 Task: Add a condition where "Ticket status Contains none of the following Closed" in new tickets in your groups.
Action: Mouse moved to (113, 391)
Screenshot: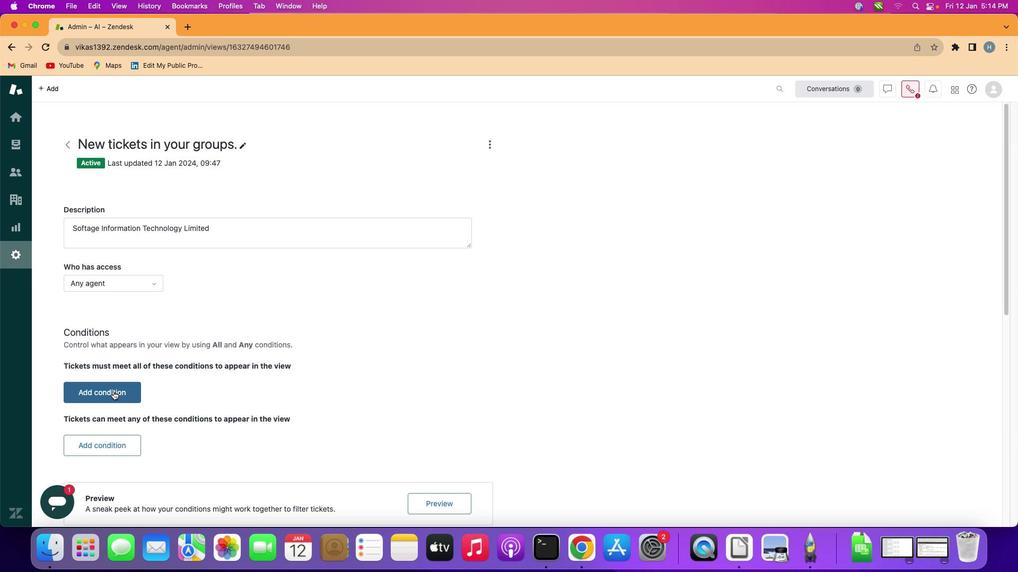 
Action: Mouse pressed left at (113, 391)
Screenshot: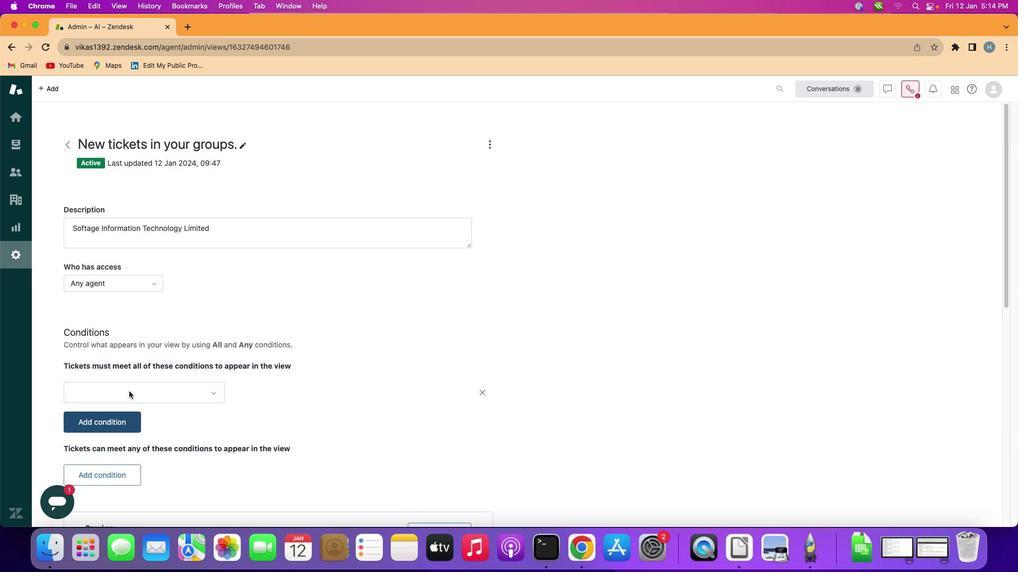 
Action: Mouse moved to (176, 390)
Screenshot: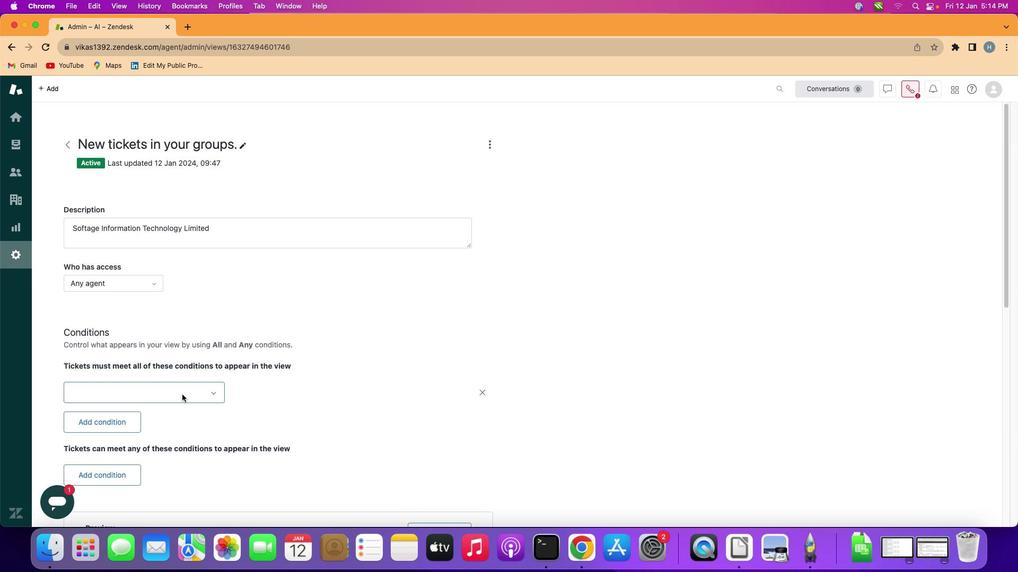 
Action: Mouse pressed left at (176, 390)
Screenshot: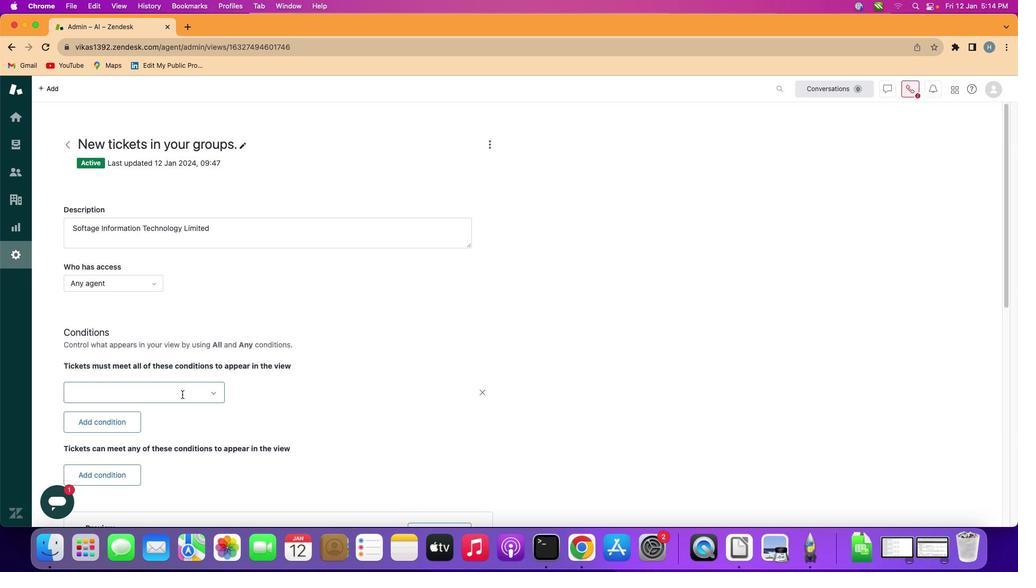 
Action: Mouse moved to (170, 304)
Screenshot: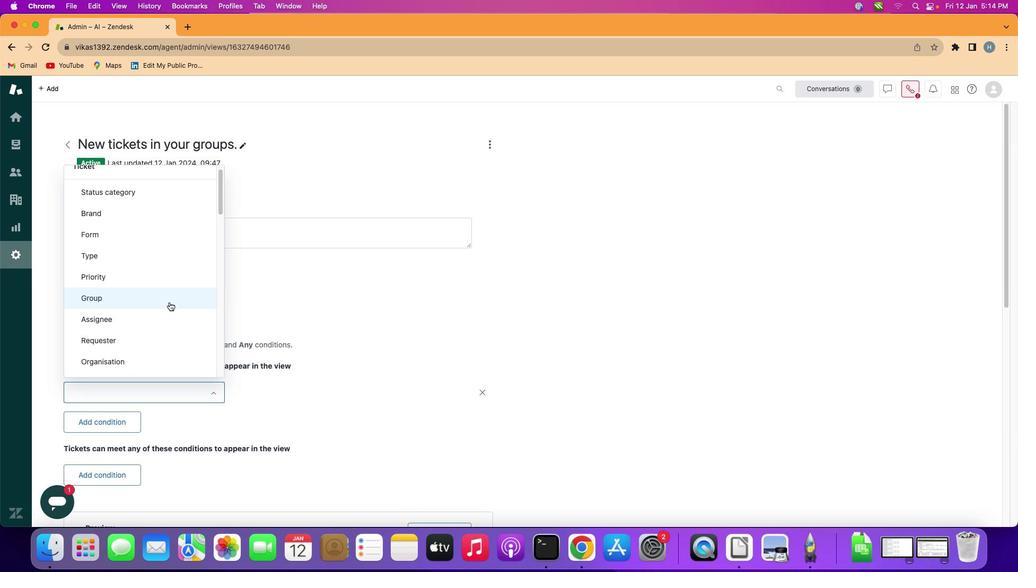 
Action: Mouse scrolled (170, 304) with delta (0, 0)
Screenshot: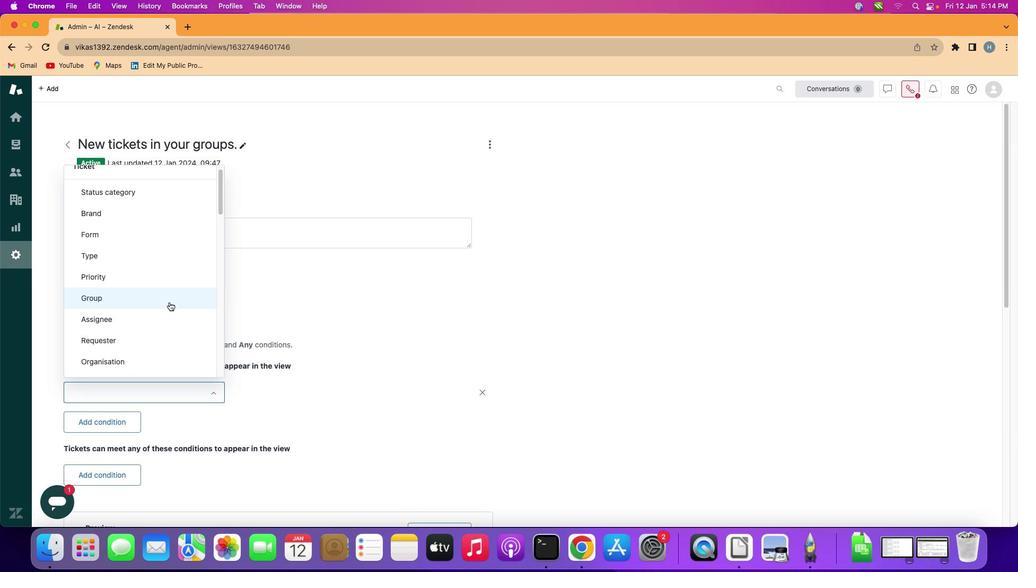 
Action: Mouse moved to (170, 303)
Screenshot: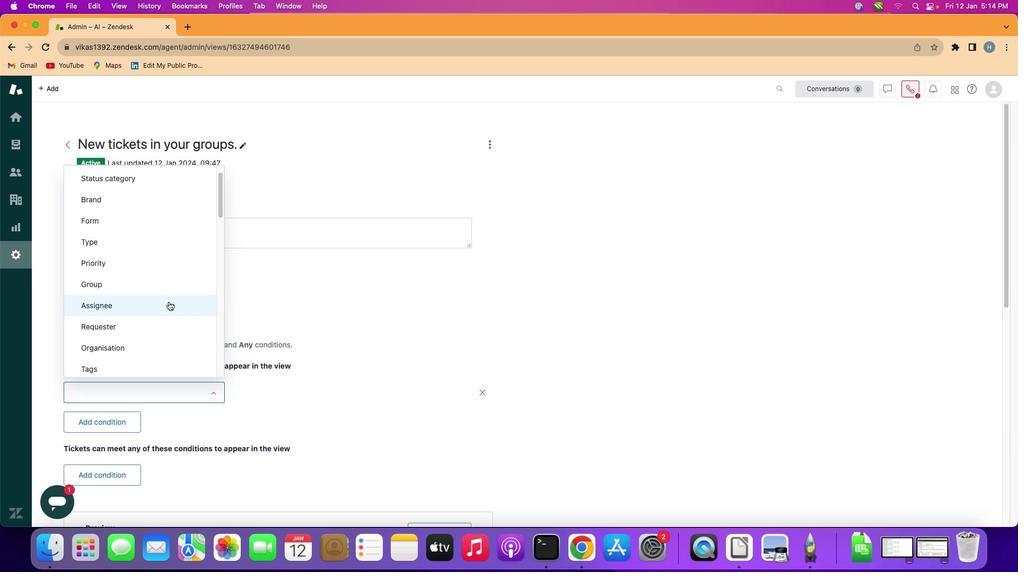 
Action: Mouse scrolled (170, 303) with delta (0, 0)
Screenshot: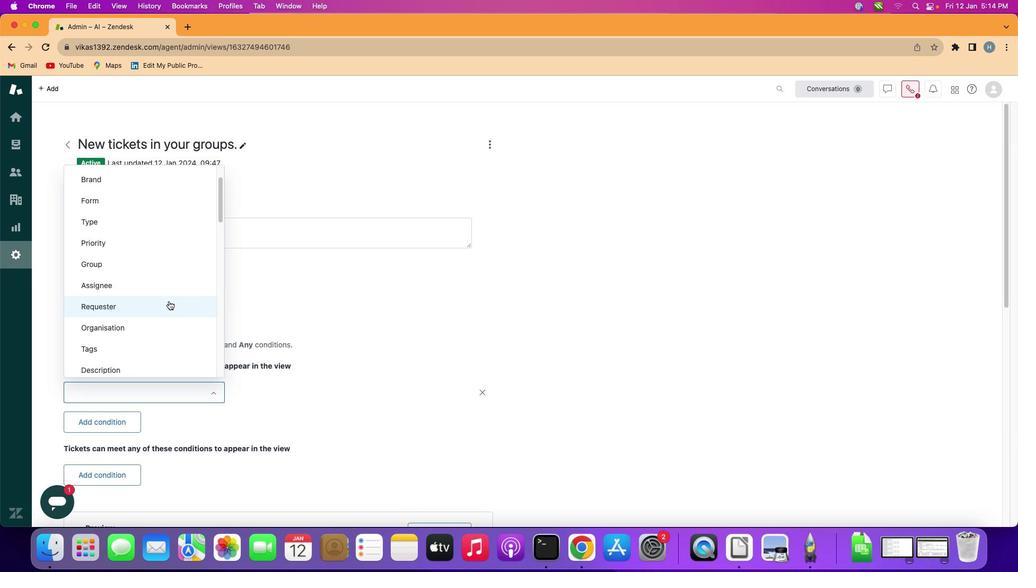 
Action: Mouse moved to (169, 303)
Screenshot: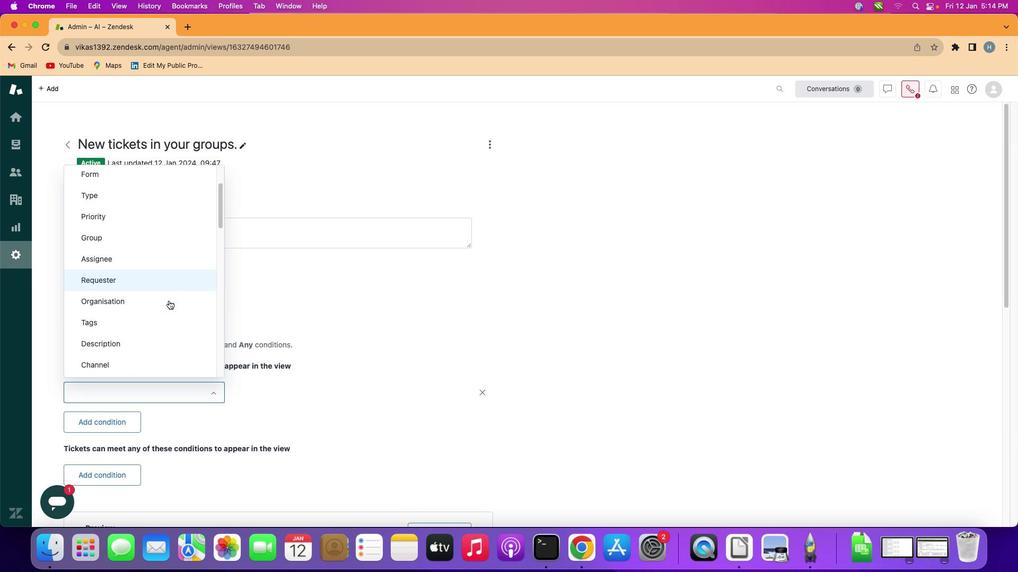 
Action: Mouse scrolled (169, 303) with delta (0, -1)
Screenshot: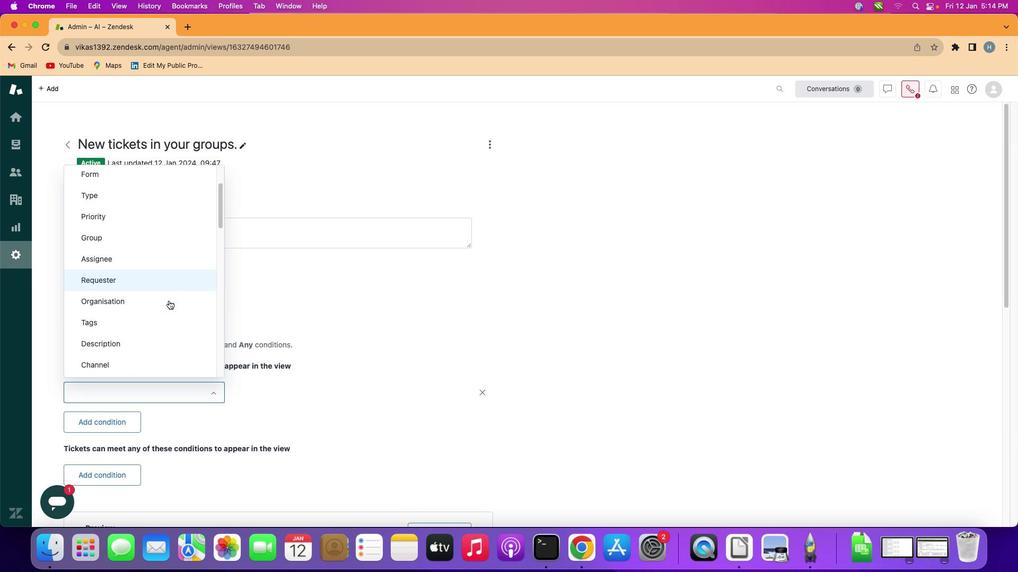 
Action: Mouse moved to (169, 302)
Screenshot: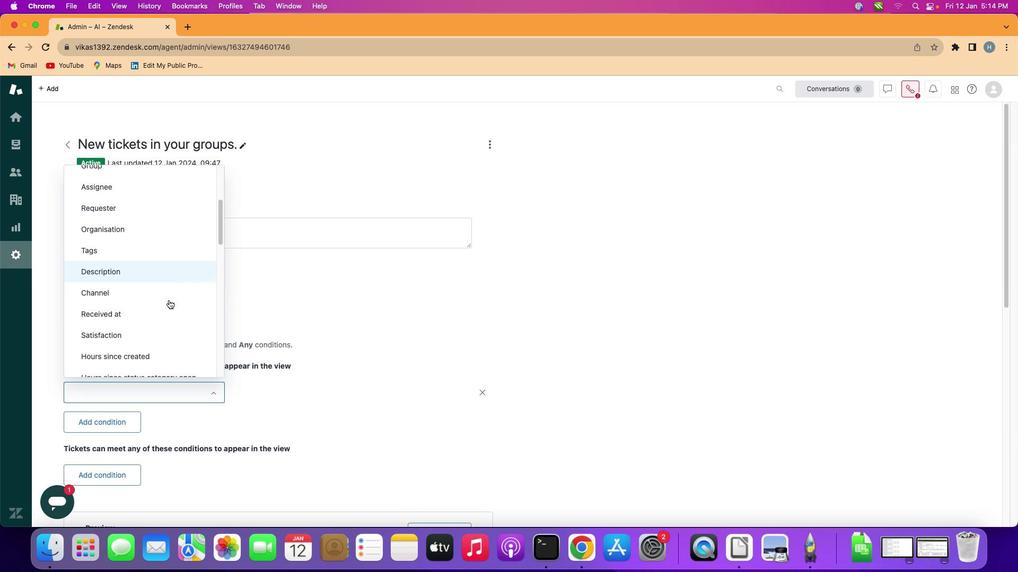 
Action: Mouse scrolled (169, 302) with delta (0, -1)
Screenshot: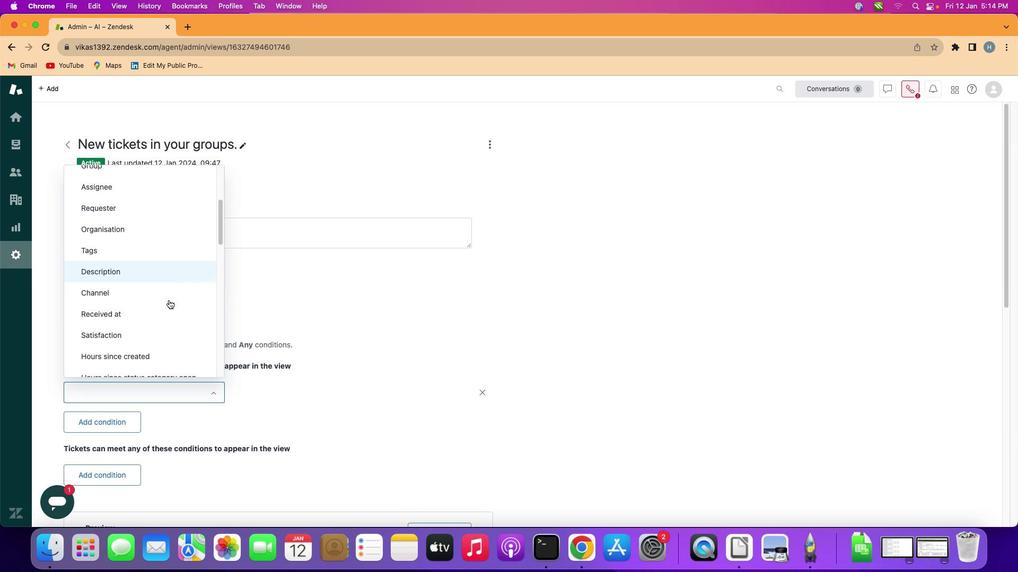 
Action: Mouse moved to (168, 301)
Screenshot: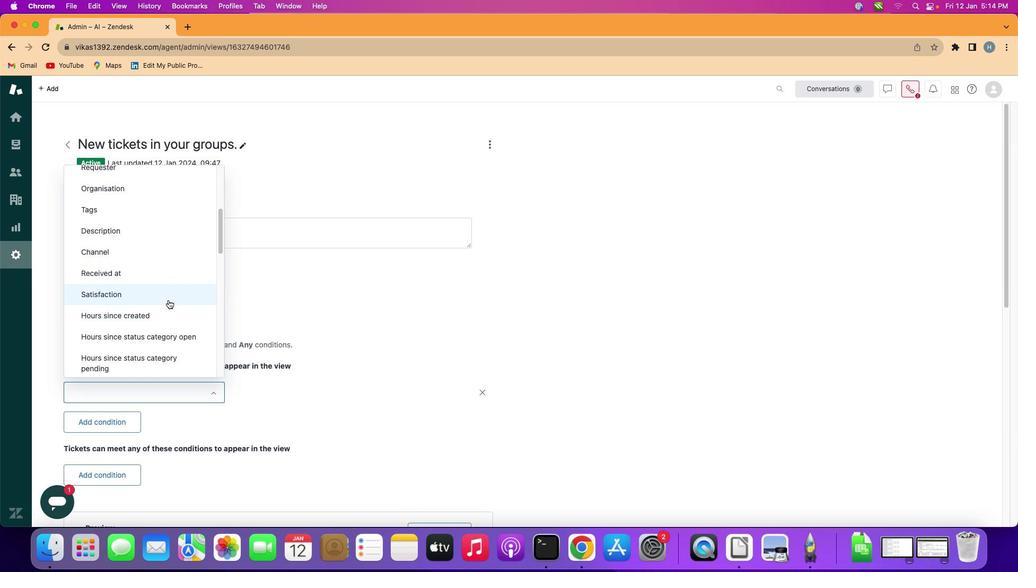 
Action: Mouse scrolled (168, 301) with delta (0, -1)
Screenshot: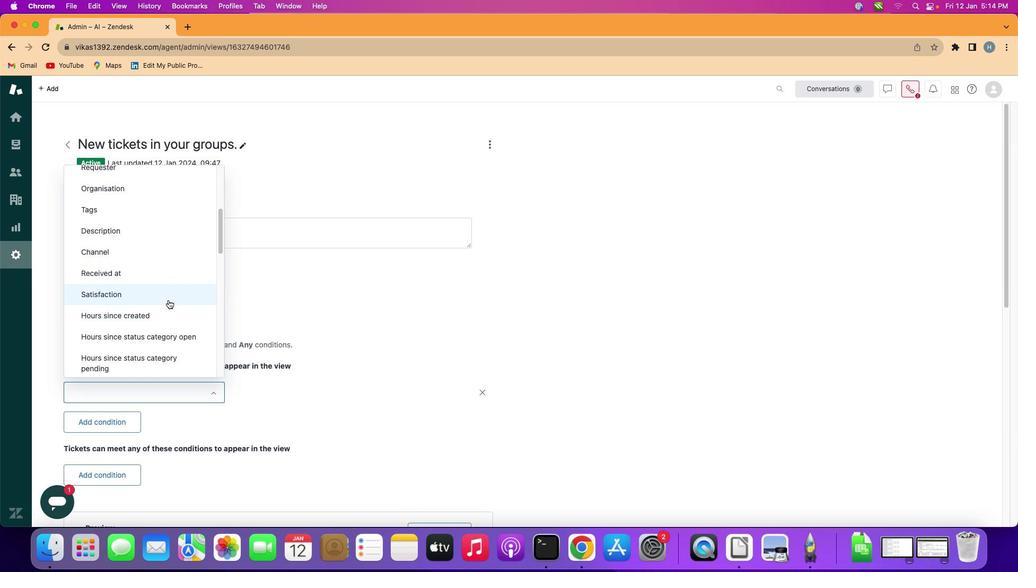 
Action: Mouse moved to (167, 300)
Screenshot: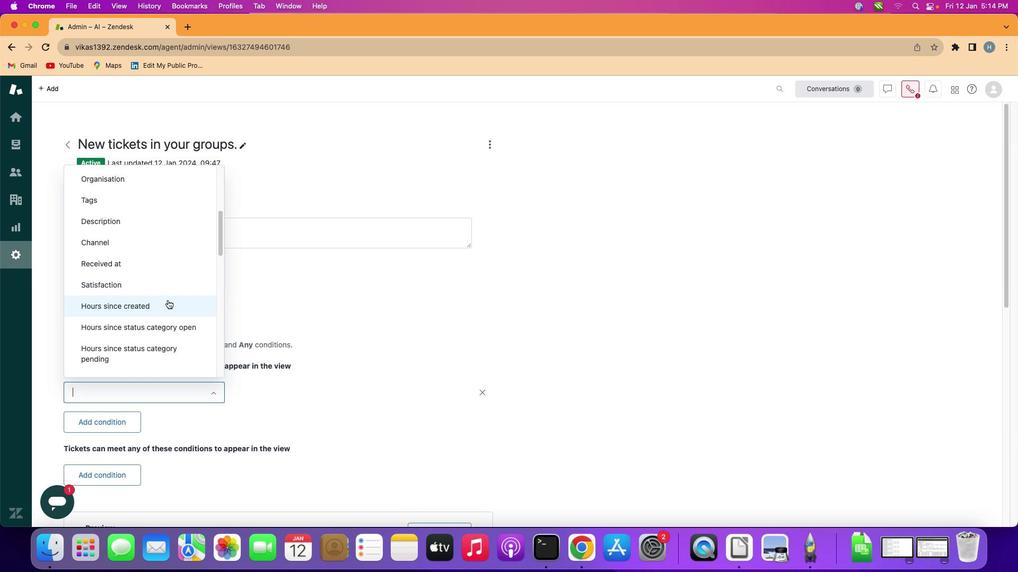 
Action: Mouse scrolled (167, 300) with delta (0, 0)
Screenshot: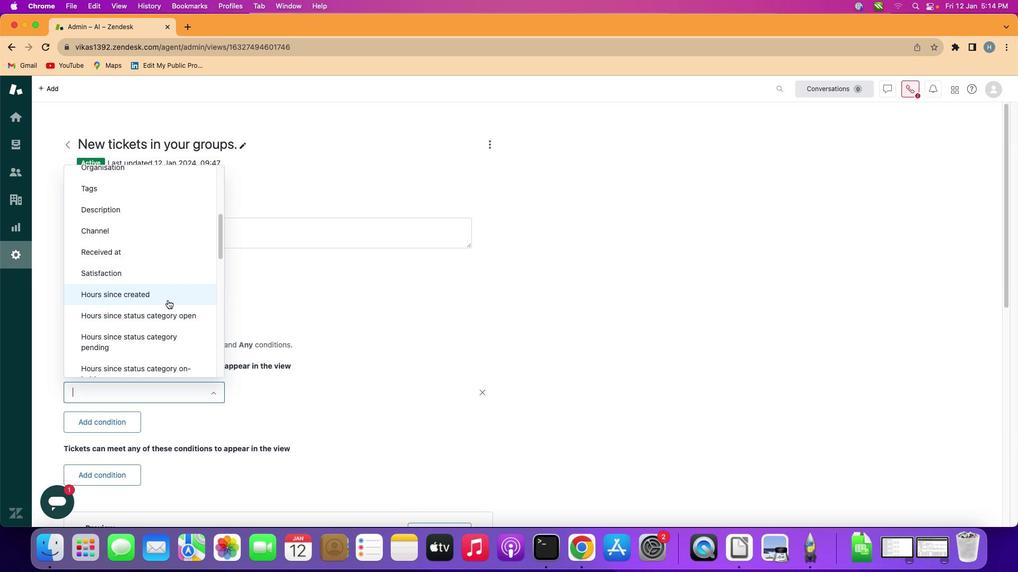 
Action: Mouse scrolled (167, 300) with delta (0, 0)
Screenshot: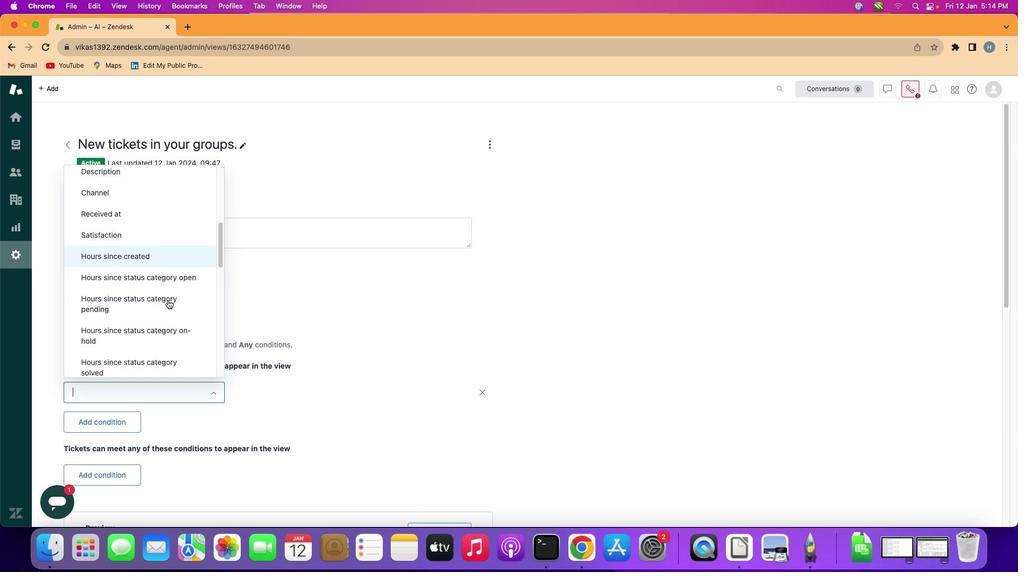 
Action: Mouse scrolled (167, 300) with delta (0, -1)
Screenshot: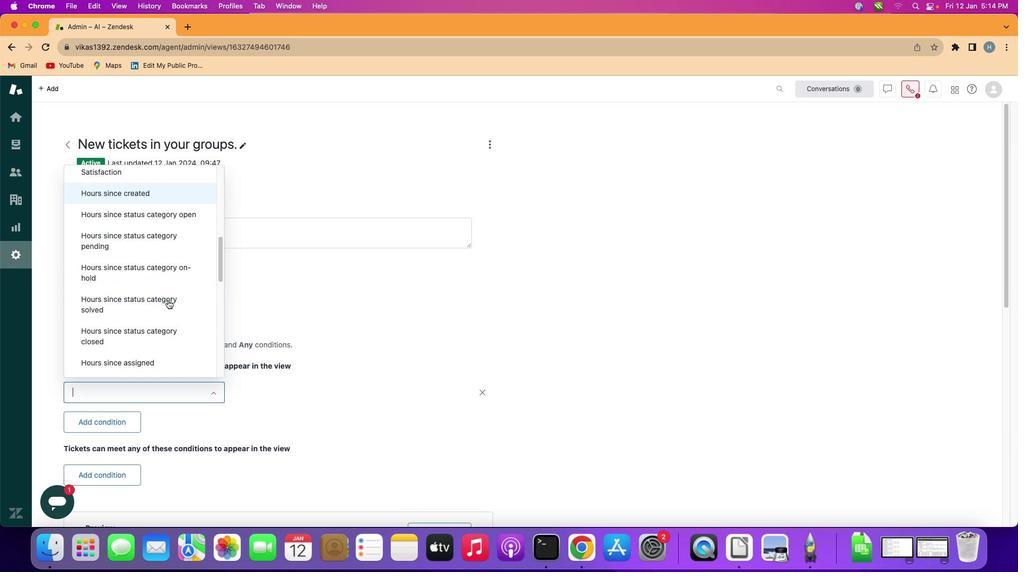 
Action: Mouse scrolled (167, 300) with delta (0, -1)
Screenshot: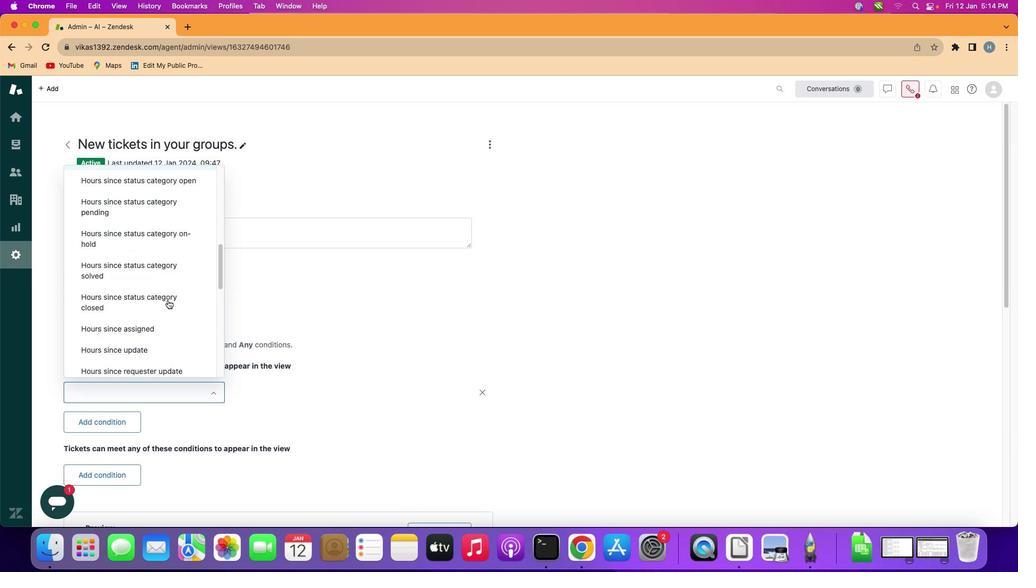 
Action: Mouse scrolled (167, 300) with delta (0, -1)
Screenshot: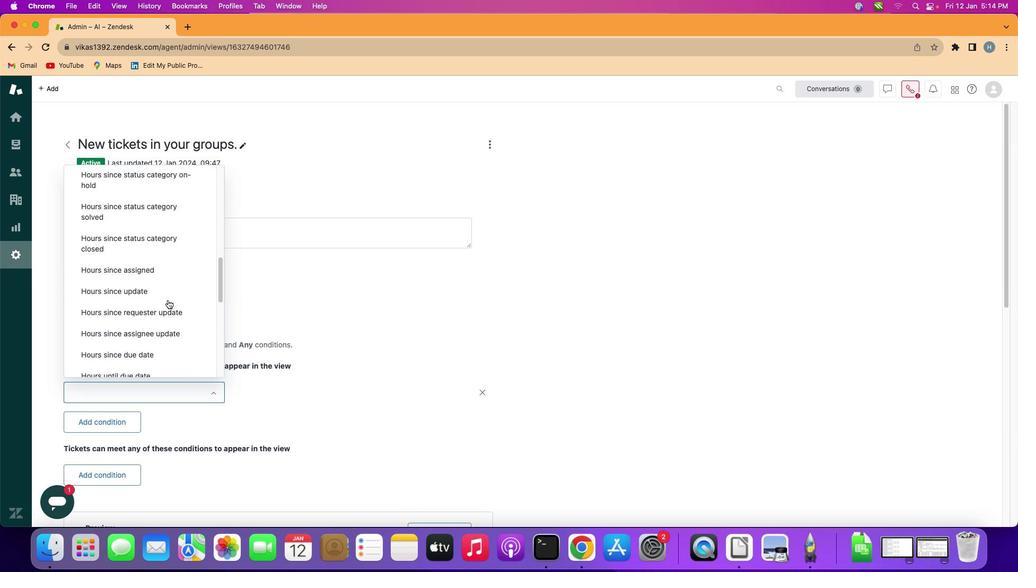 
Action: Mouse scrolled (167, 300) with delta (0, 0)
Screenshot: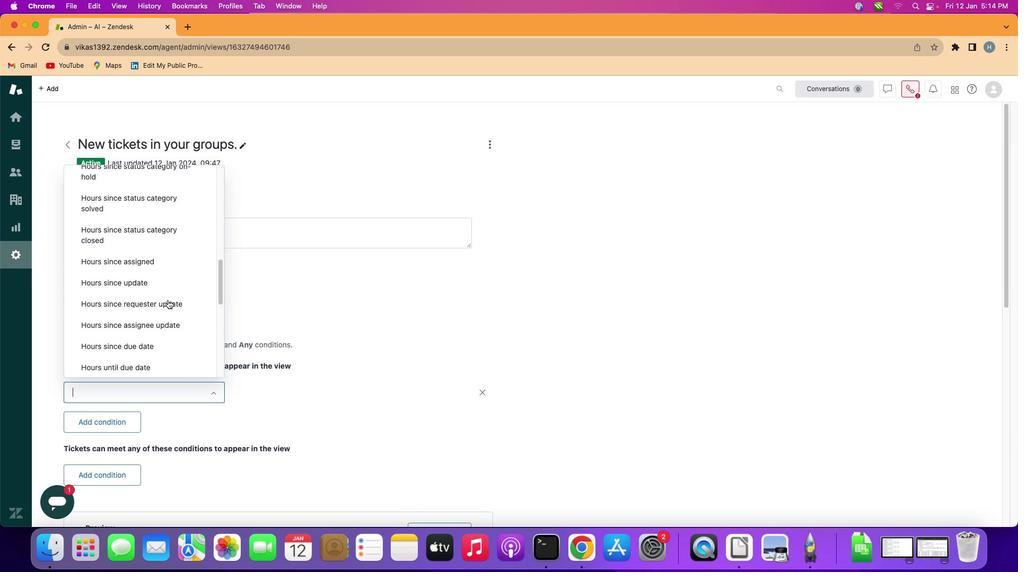 
Action: Mouse scrolled (167, 300) with delta (0, 0)
Screenshot: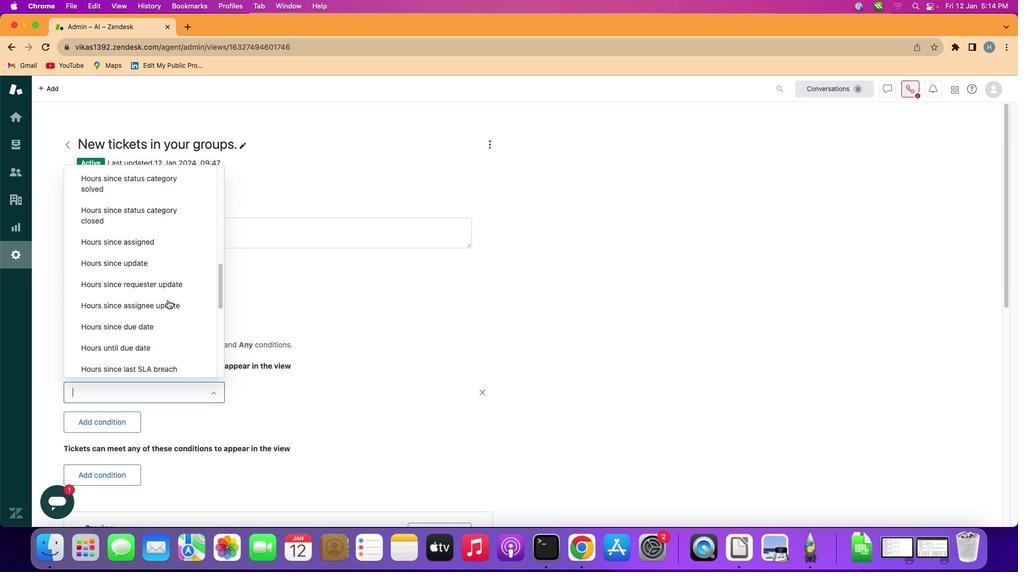 
Action: Mouse scrolled (167, 300) with delta (0, 0)
Screenshot: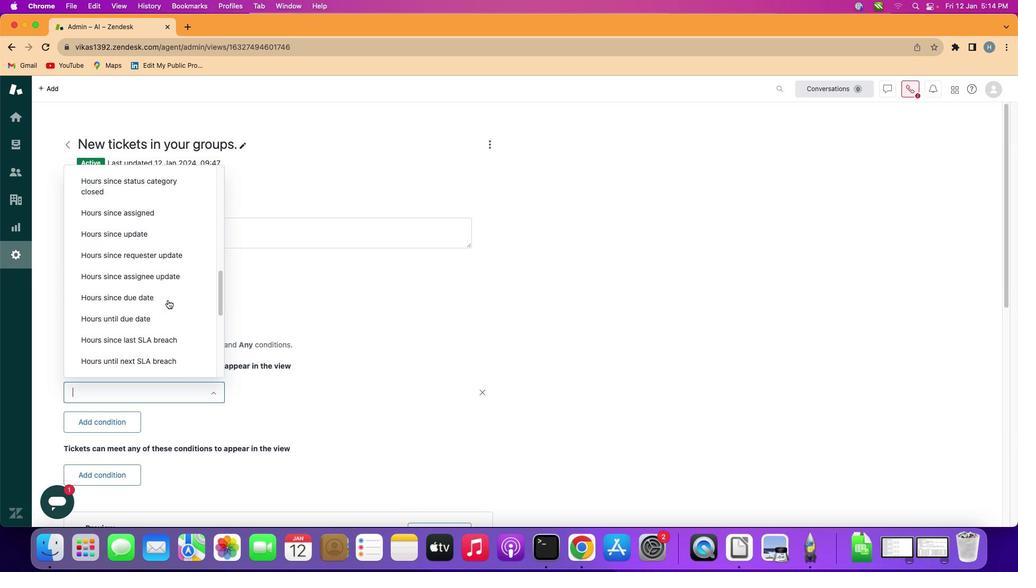 
Action: Mouse scrolled (167, 300) with delta (0, -1)
Screenshot: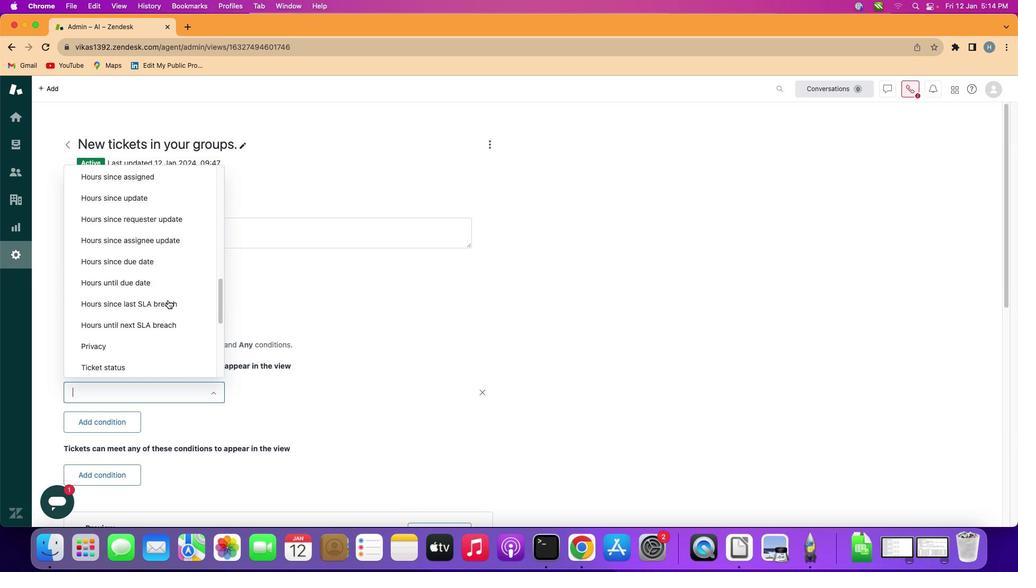 
Action: Mouse moved to (168, 300)
Screenshot: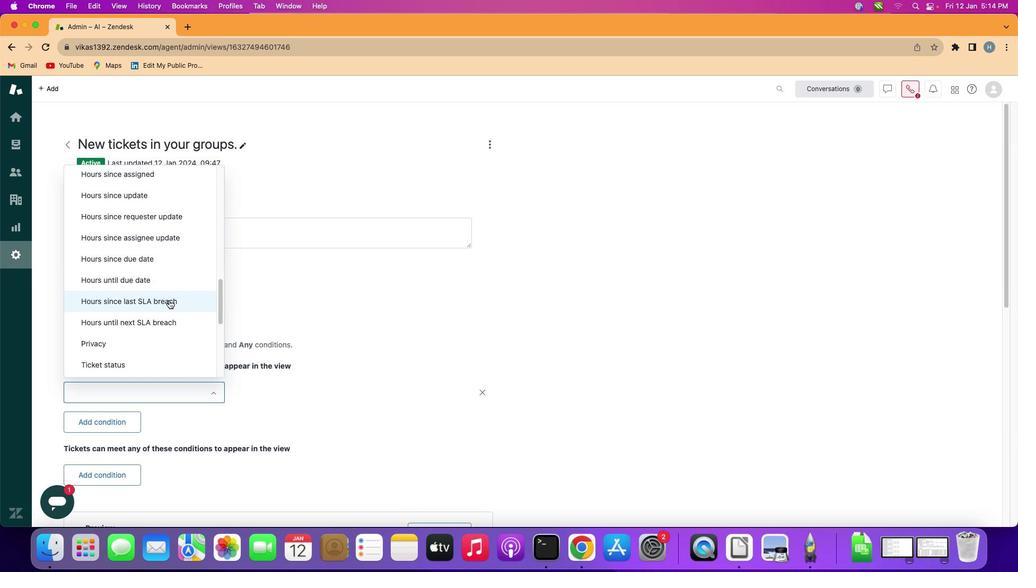 
Action: Mouse scrolled (168, 300) with delta (0, 0)
Screenshot: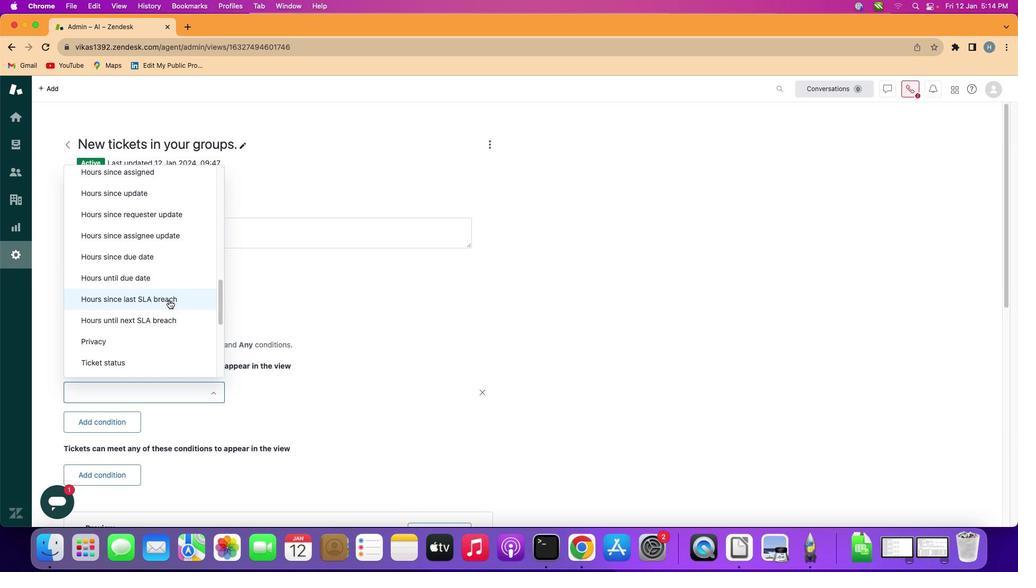 
Action: Mouse scrolled (168, 300) with delta (0, 0)
Screenshot: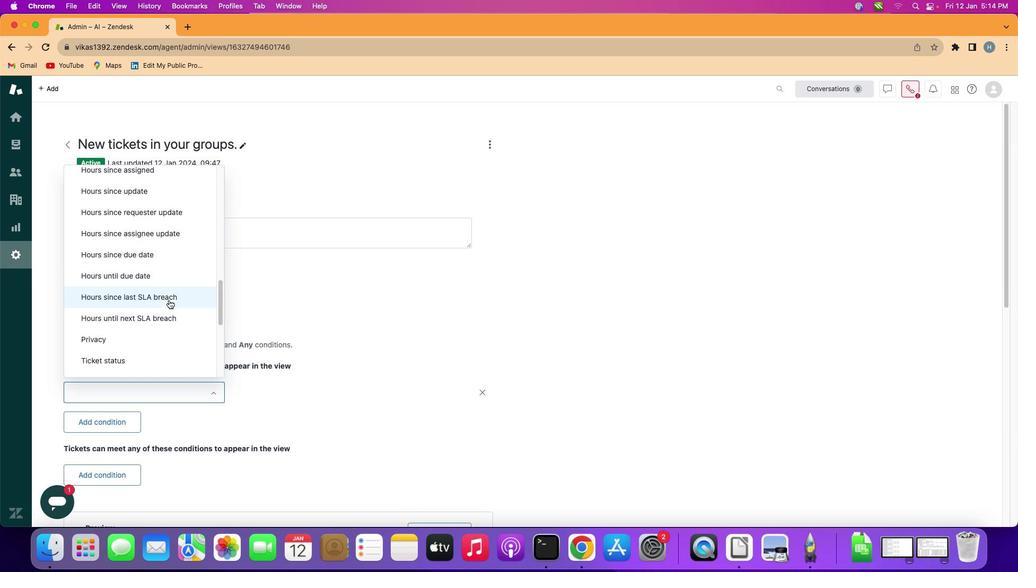 
Action: Mouse scrolled (168, 300) with delta (0, 0)
Screenshot: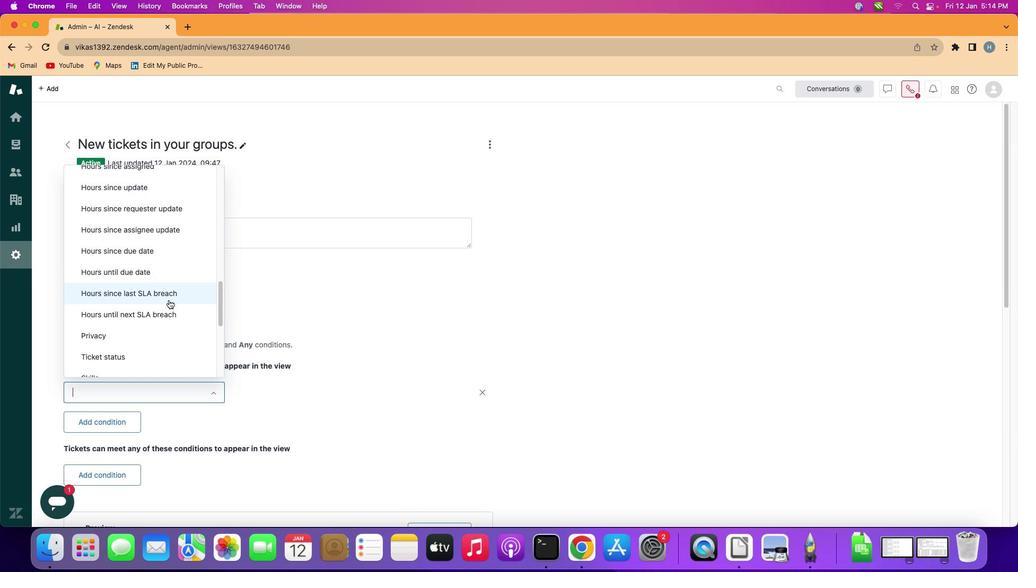 
Action: Mouse scrolled (168, 300) with delta (0, 0)
Screenshot: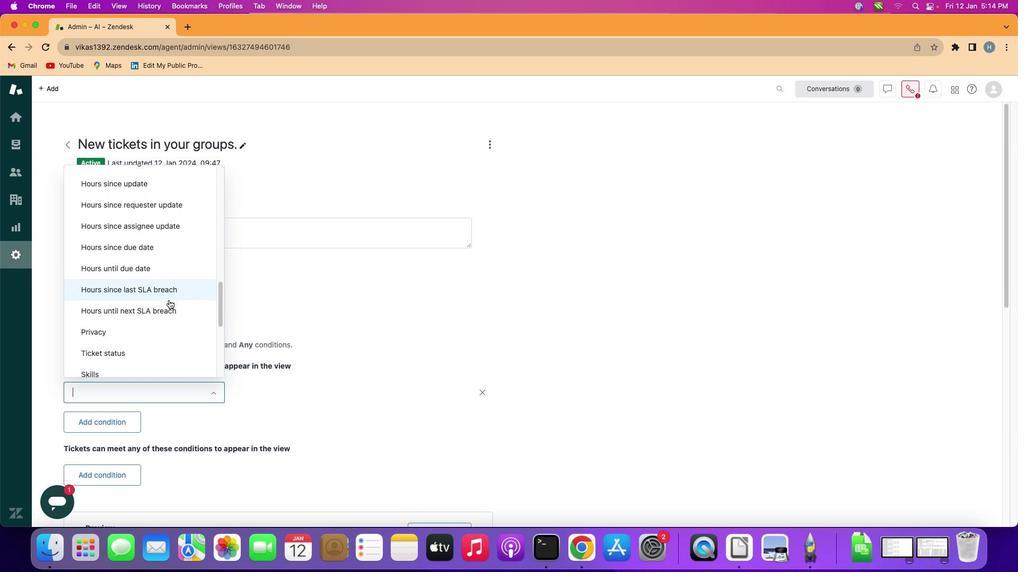 
Action: Mouse scrolled (168, 300) with delta (0, 0)
Screenshot: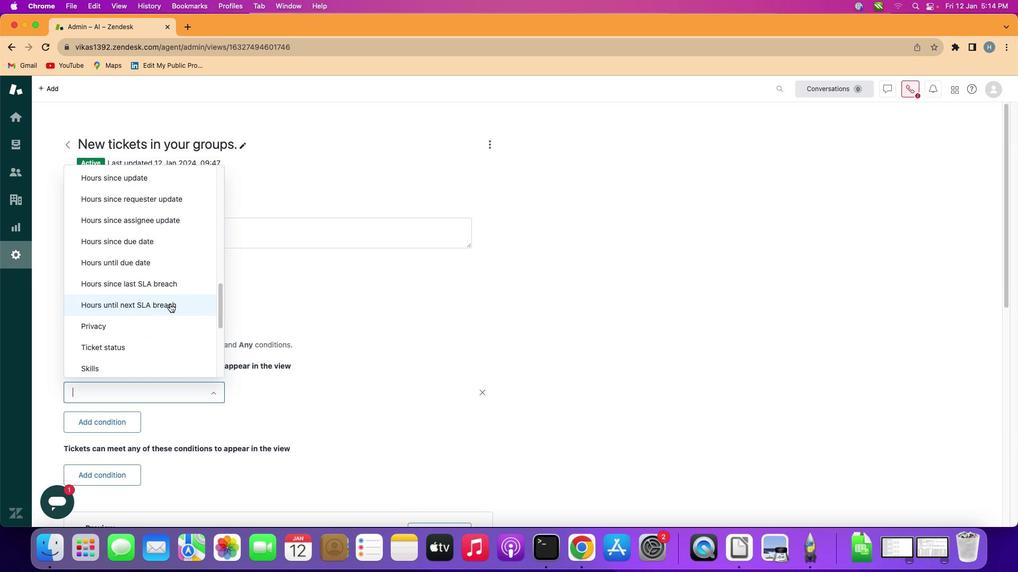 
Action: Mouse moved to (154, 352)
Screenshot: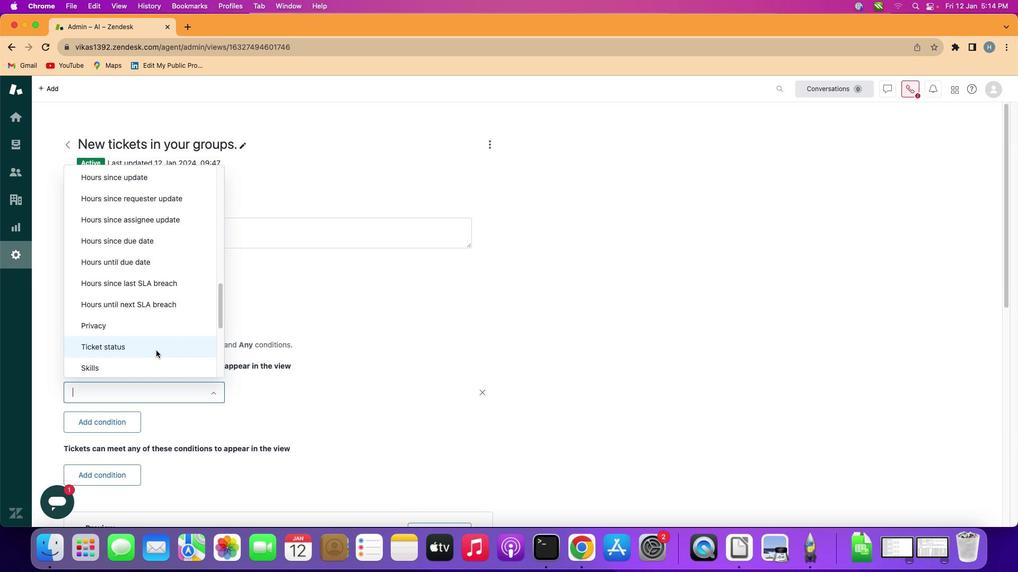 
Action: Mouse pressed left at (154, 352)
Screenshot: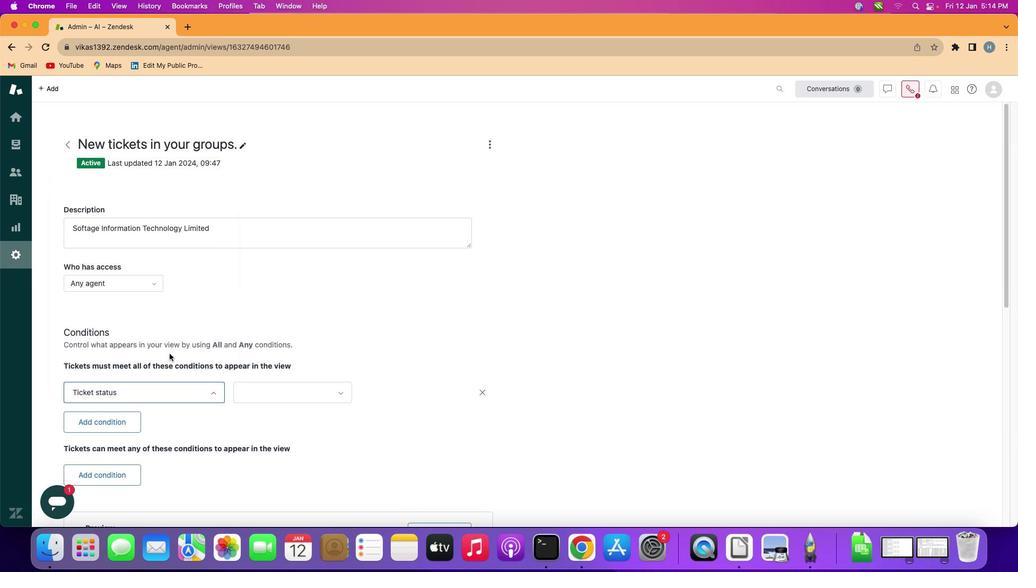 
Action: Mouse moved to (284, 398)
Screenshot: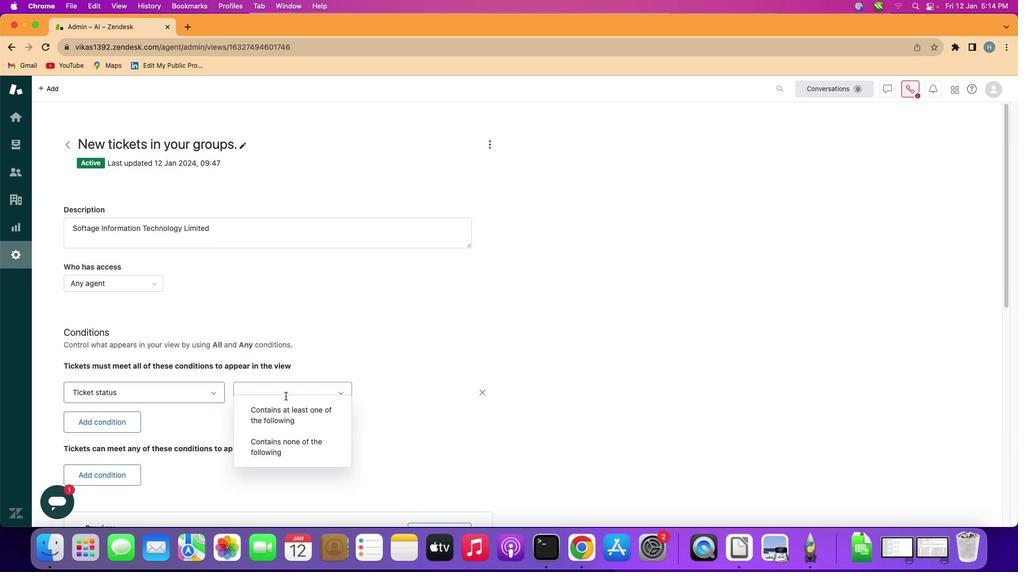 
Action: Mouse pressed left at (284, 398)
Screenshot: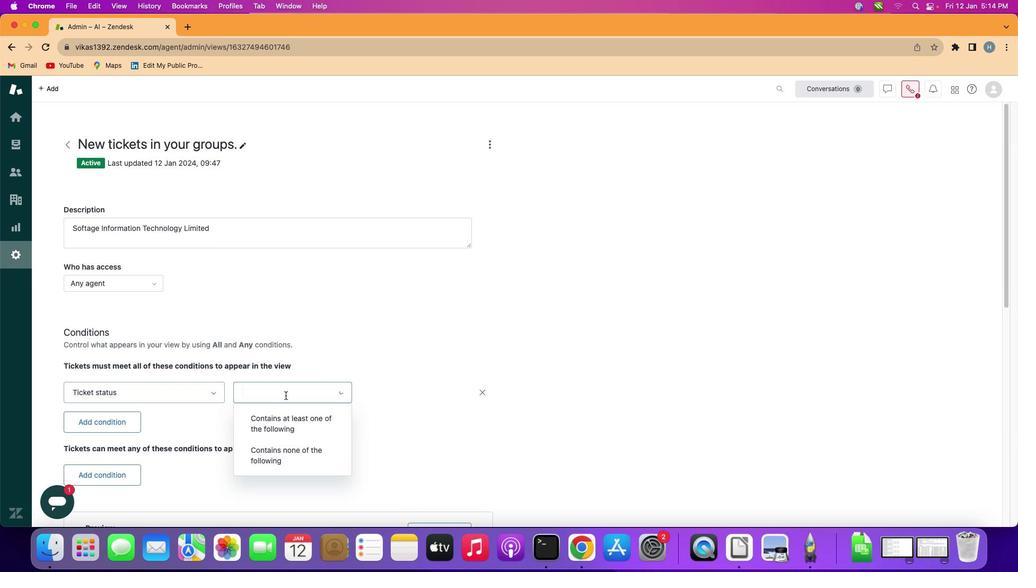 
Action: Mouse moved to (290, 456)
Screenshot: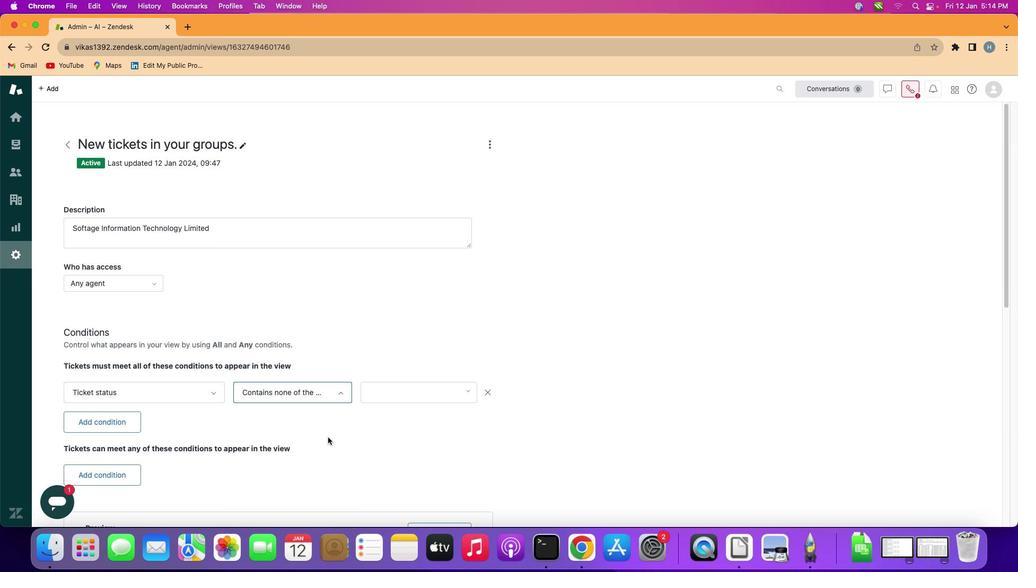
Action: Mouse pressed left at (290, 456)
Screenshot: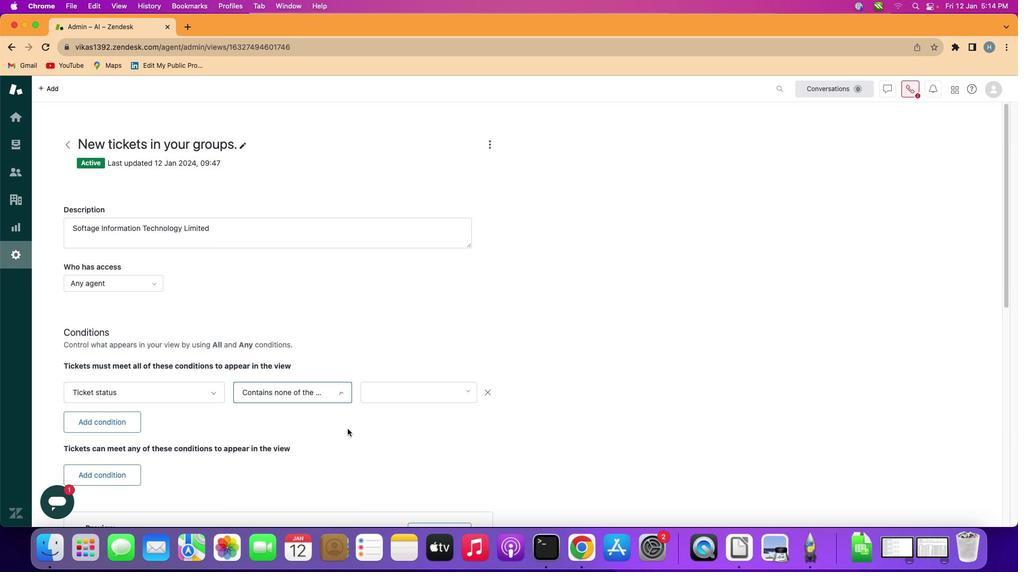 
Action: Mouse moved to (421, 396)
Screenshot: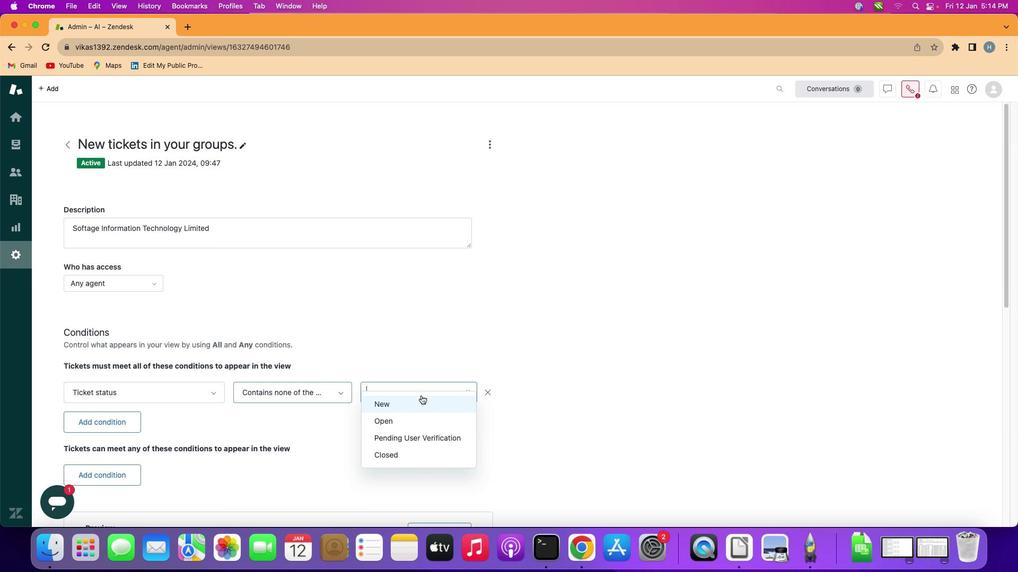 
Action: Mouse pressed left at (421, 396)
Screenshot: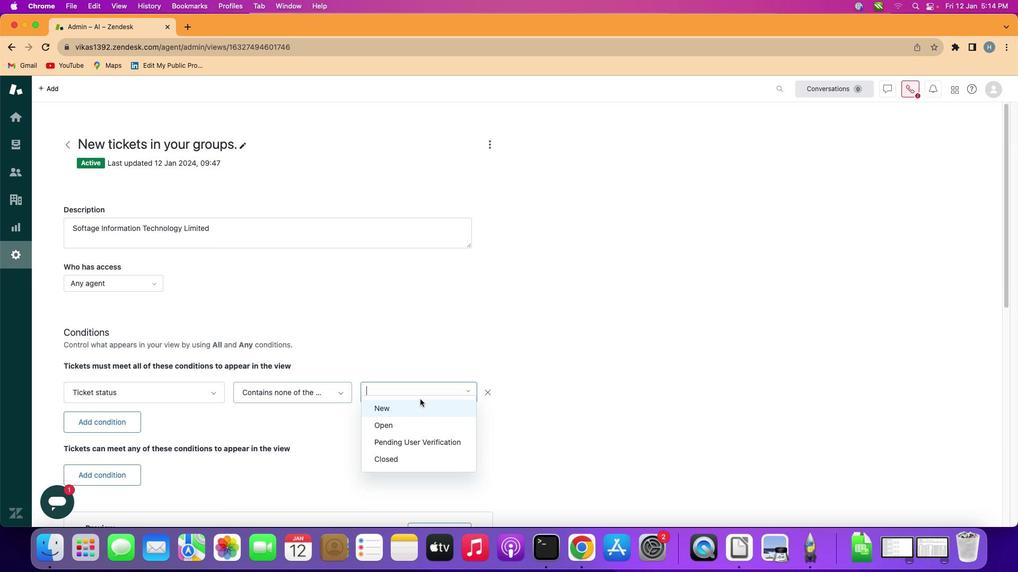 
Action: Mouse moved to (402, 459)
Screenshot: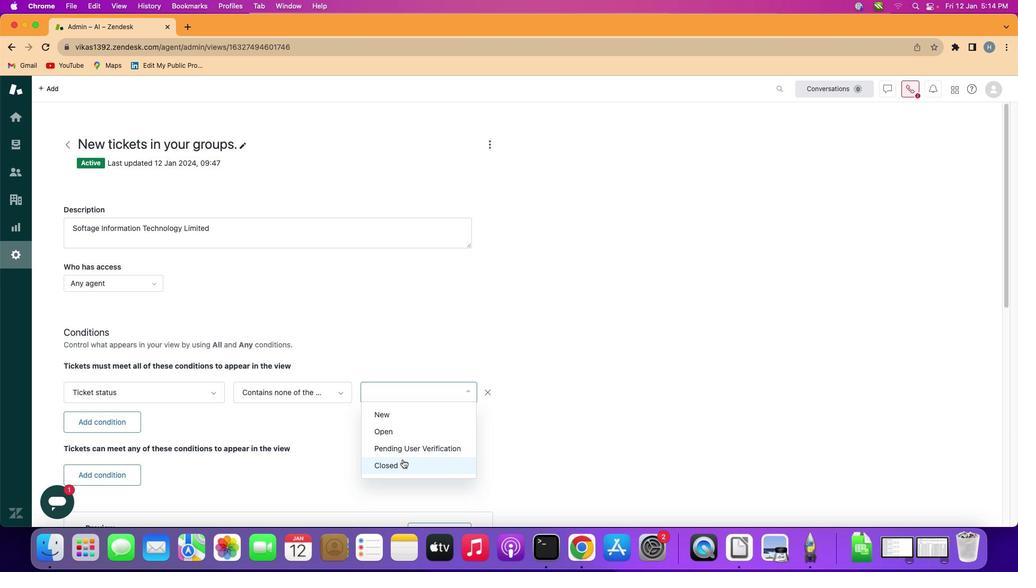 
Action: Mouse pressed left at (402, 459)
Screenshot: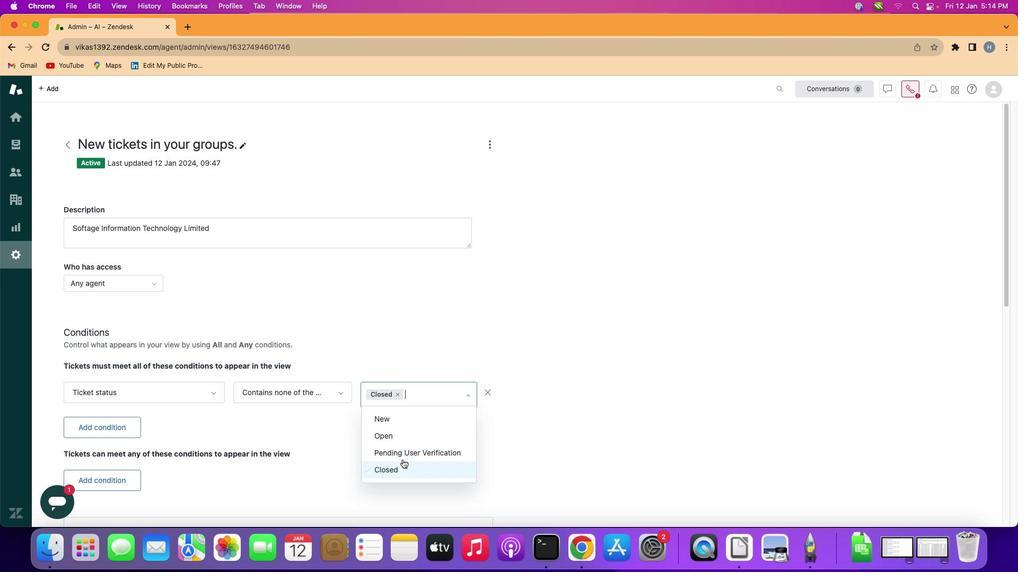
Action: Mouse moved to (403, 460)
Screenshot: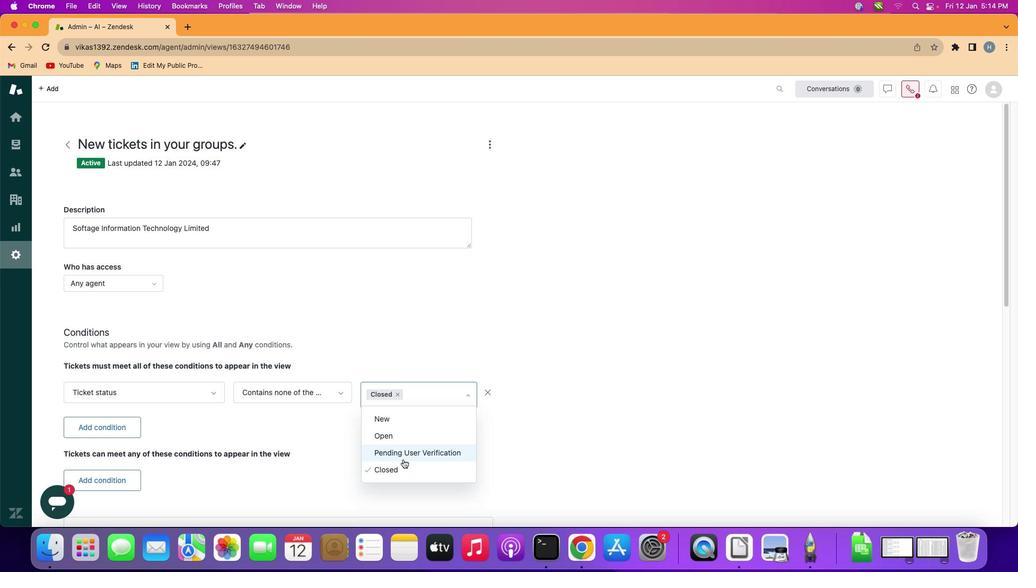 
